 Task: Use the formula "GESTEP" in spreadsheet "Project protfolio".
Action: Mouse moved to (125, 70)
Screenshot: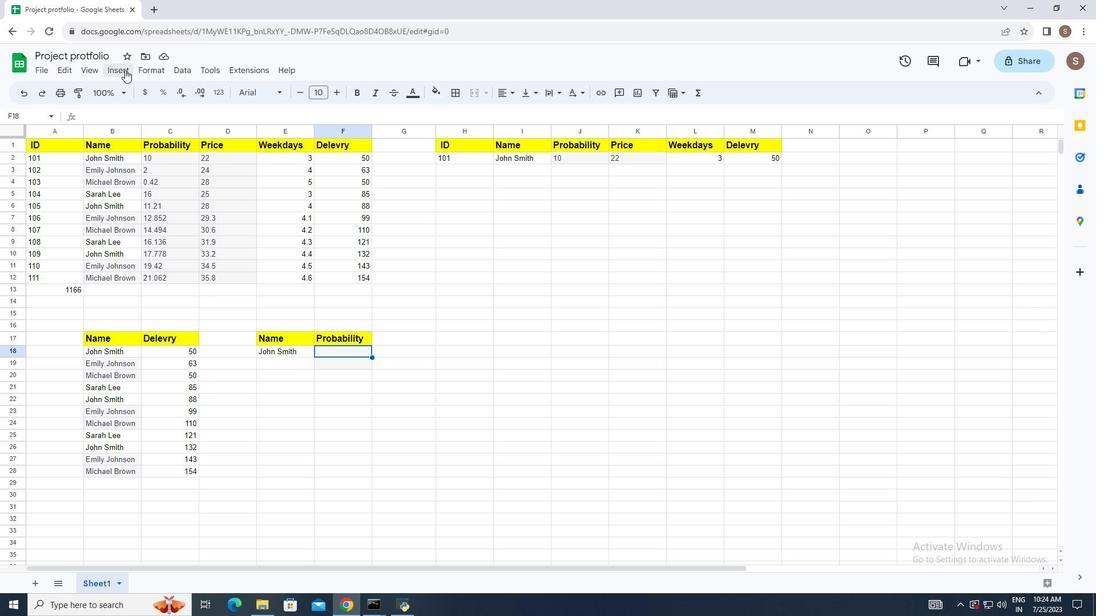 
Action: Mouse pressed left at (125, 70)
Screenshot: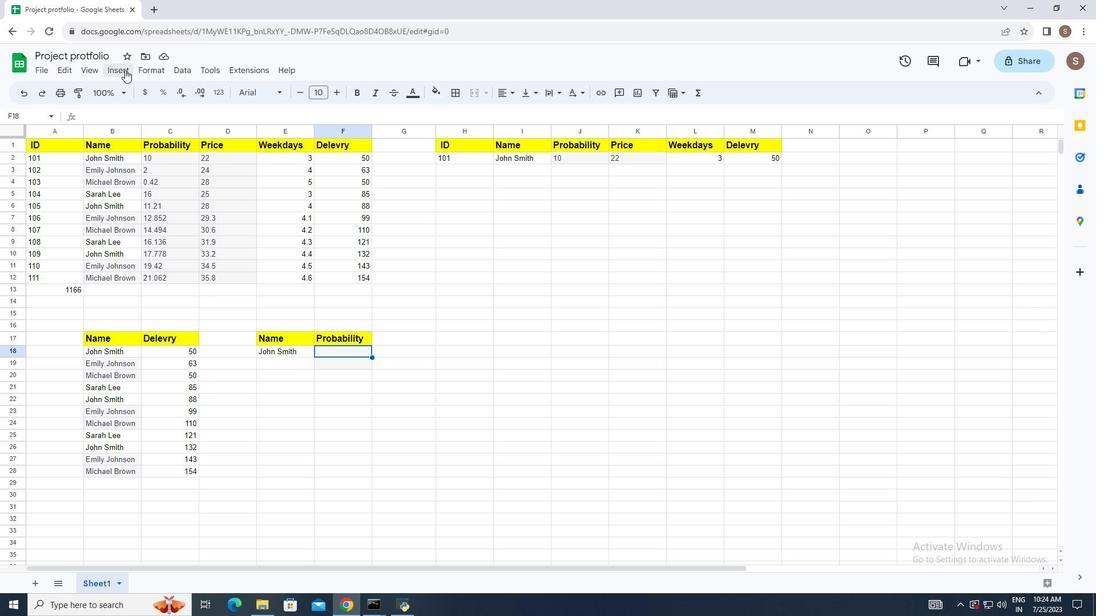 
Action: Mouse moved to (180, 270)
Screenshot: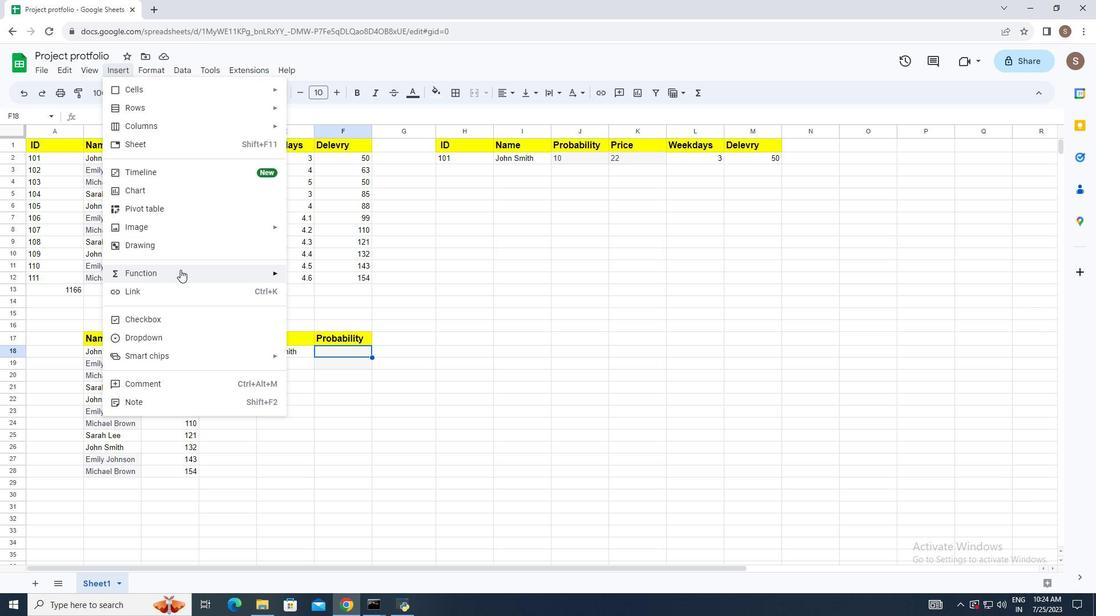 
Action: Mouse pressed left at (180, 270)
Screenshot: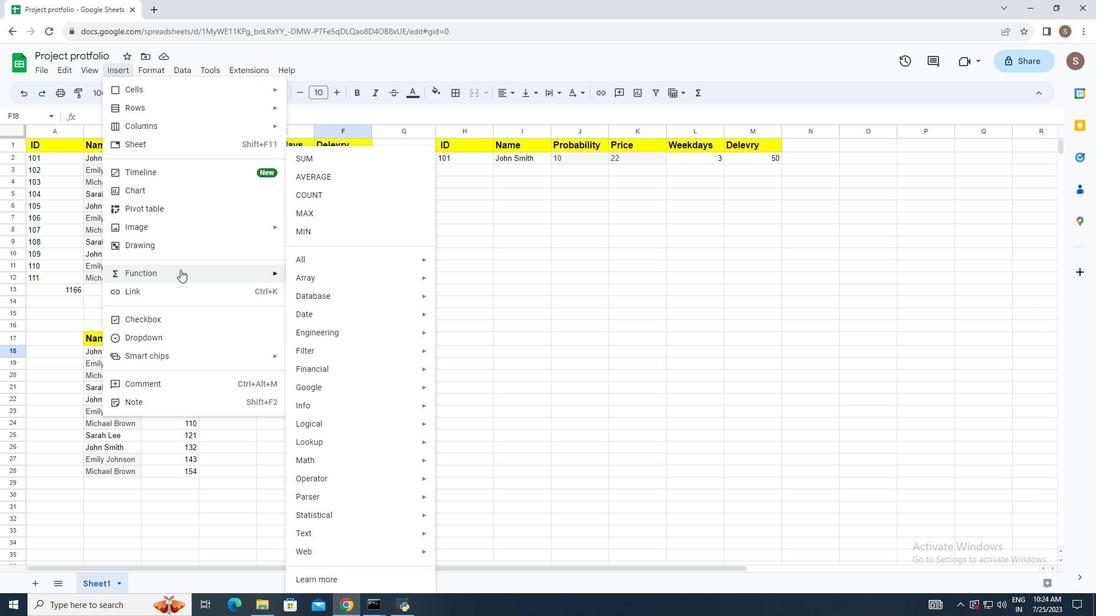 
Action: Mouse moved to (337, 258)
Screenshot: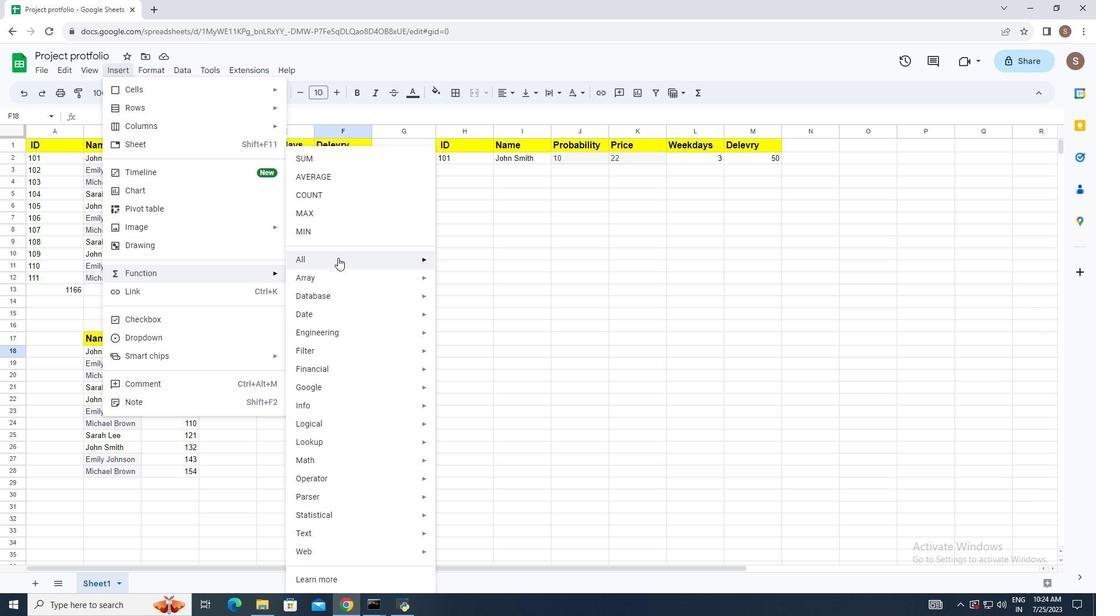 
Action: Mouse pressed left at (337, 258)
Screenshot: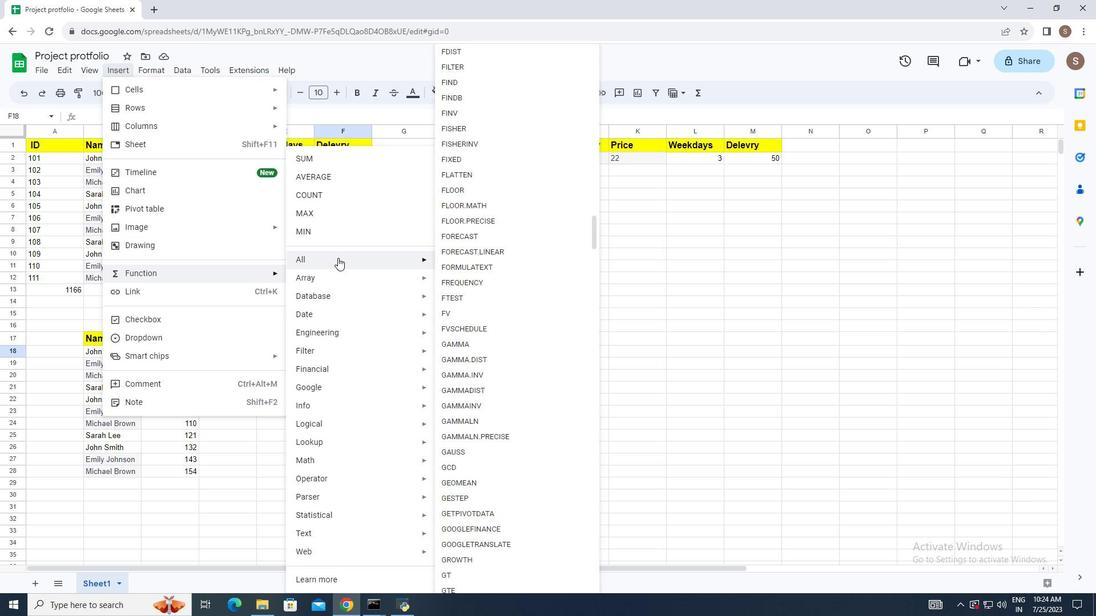 
Action: Mouse moved to (510, 414)
Screenshot: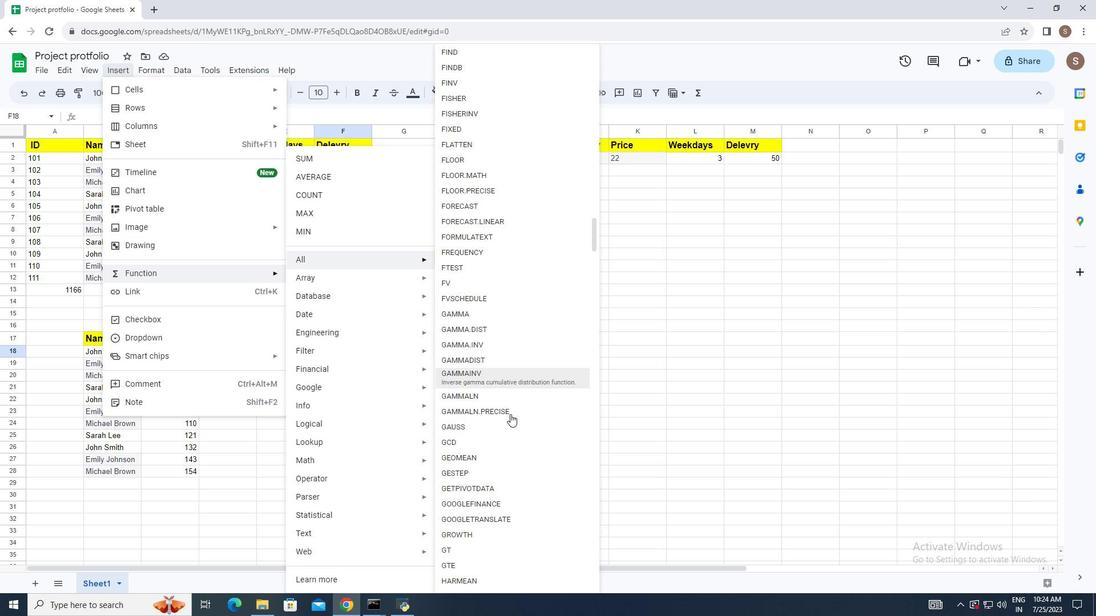 
Action: Mouse scrolled (509, 412) with delta (0, 0)
Screenshot: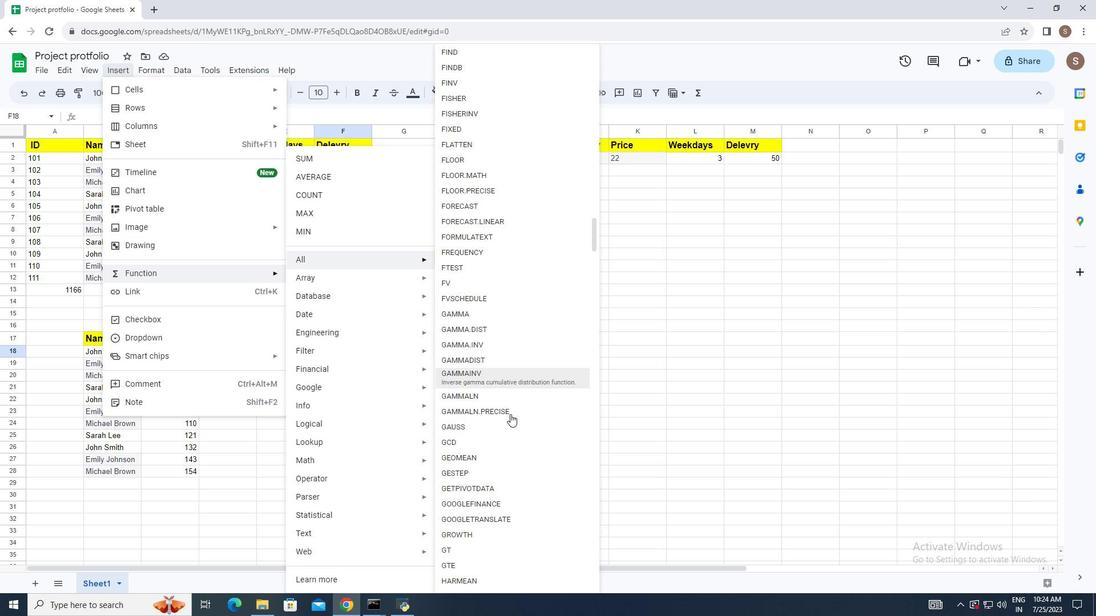 
Action: Mouse moved to (505, 441)
Screenshot: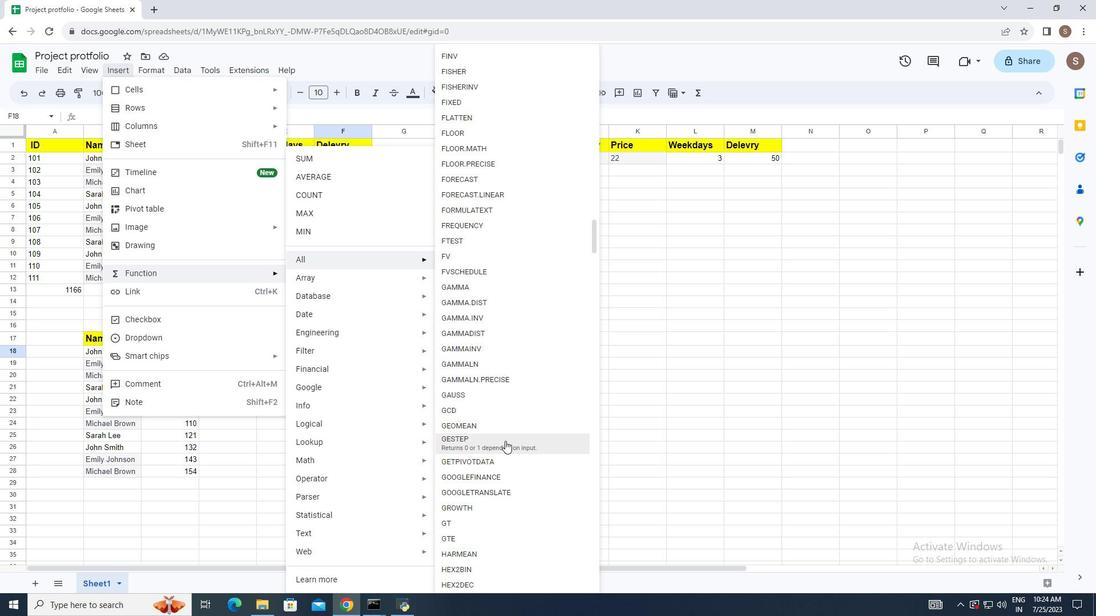 
Action: Mouse pressed left at (505, 441)
Screenshot: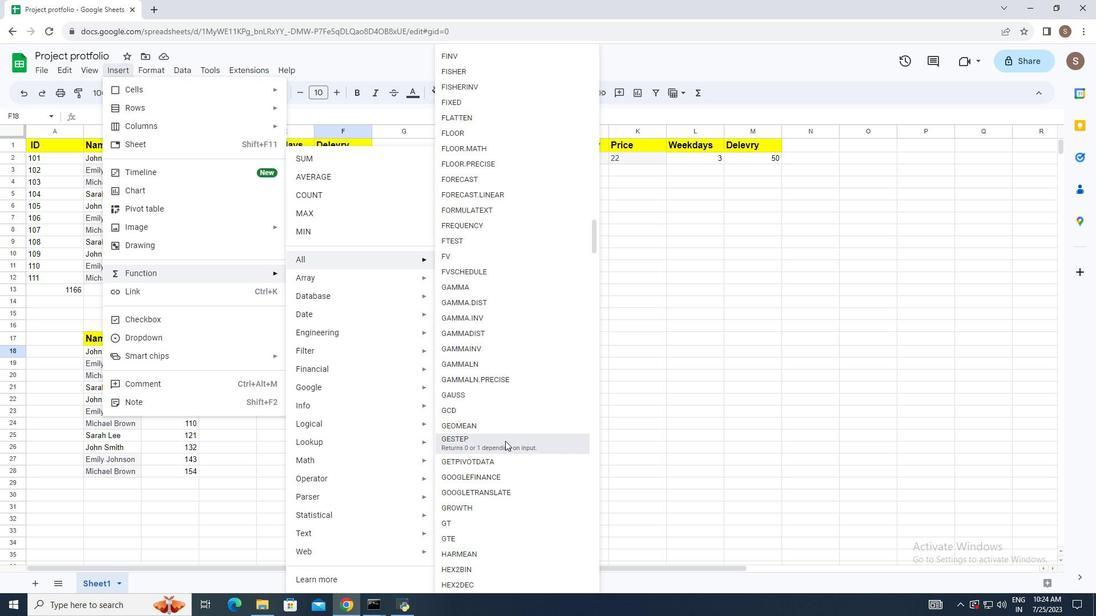 
Action: Mouse moved to (399, 420)
Screenshot: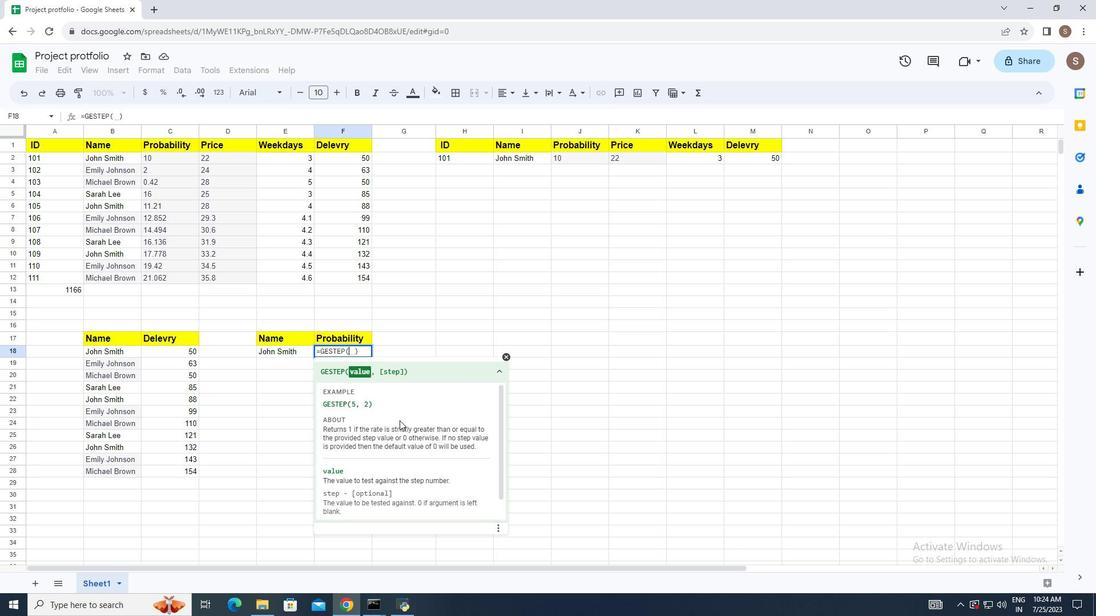 
Action: Key pressed 6,<Key.space>10<Key.enter>
Screenshot: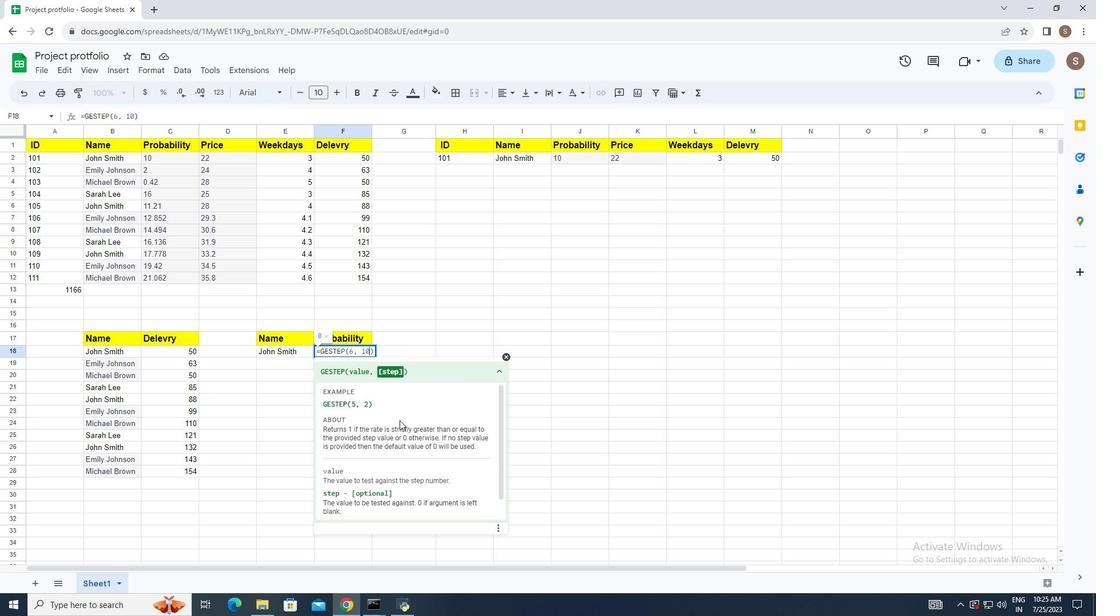 
